 Task: Reset the filters.
Action: Mouse moved to (18, 88)
Screenshot: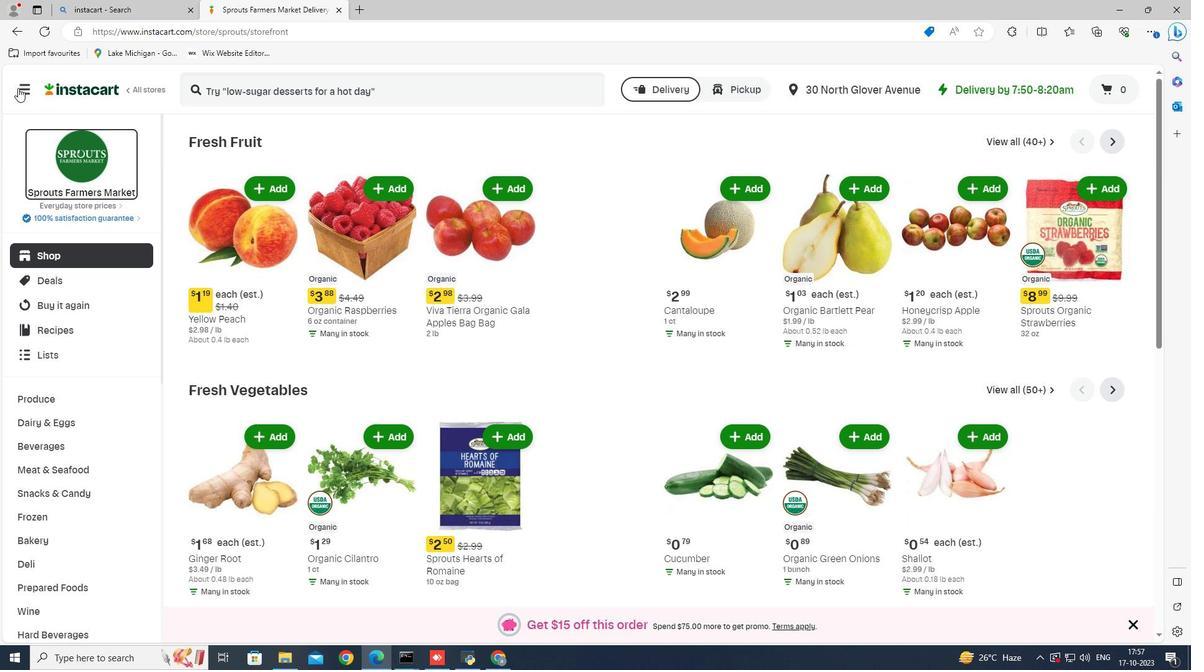 
Action: Mouse pressed left at (18, 88)
Screenshot: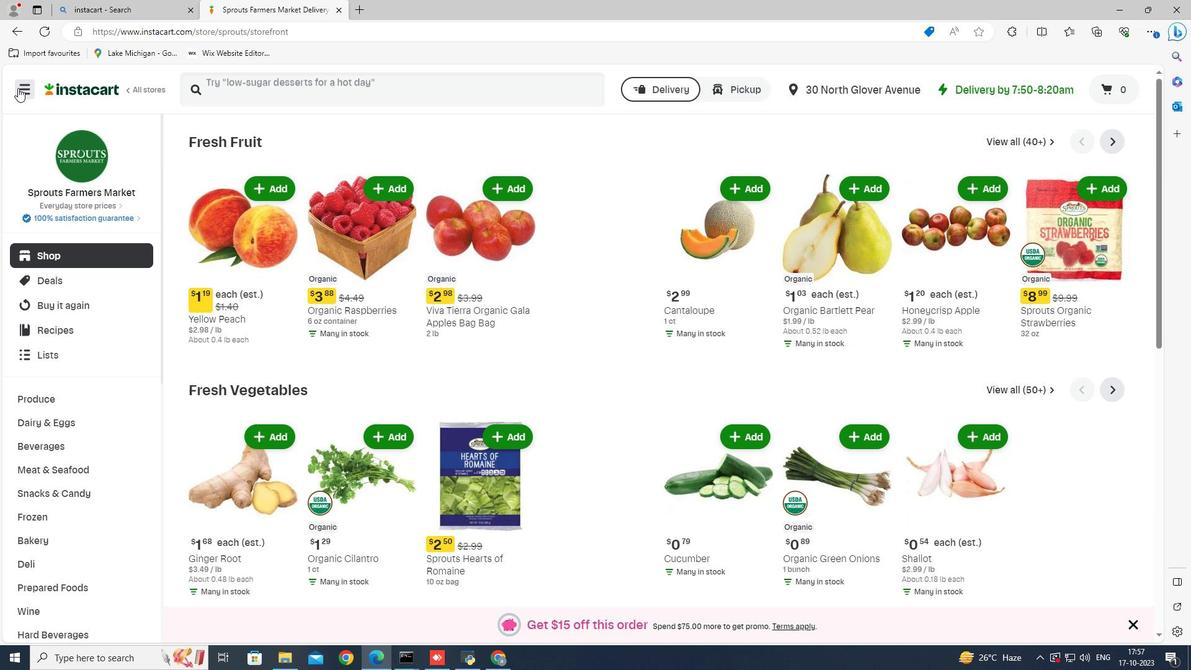 
Action: Mouse moved to (65, 345)
Screenshot: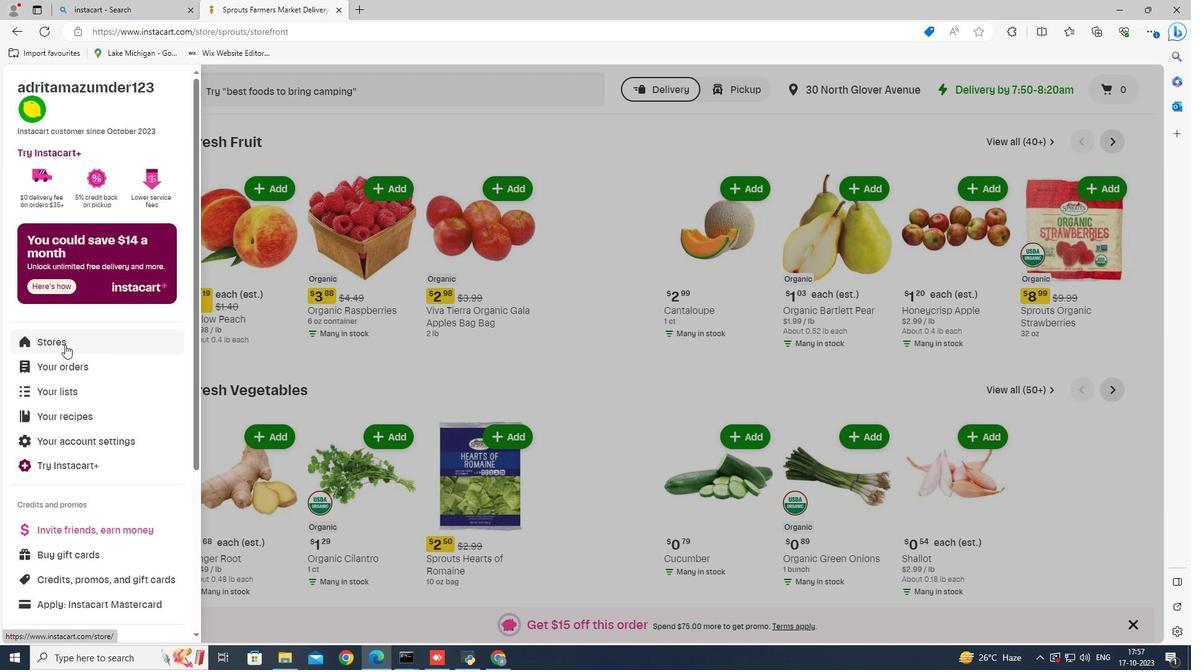 
Action: Mouse pressed left at (65, 345)
Screenshot: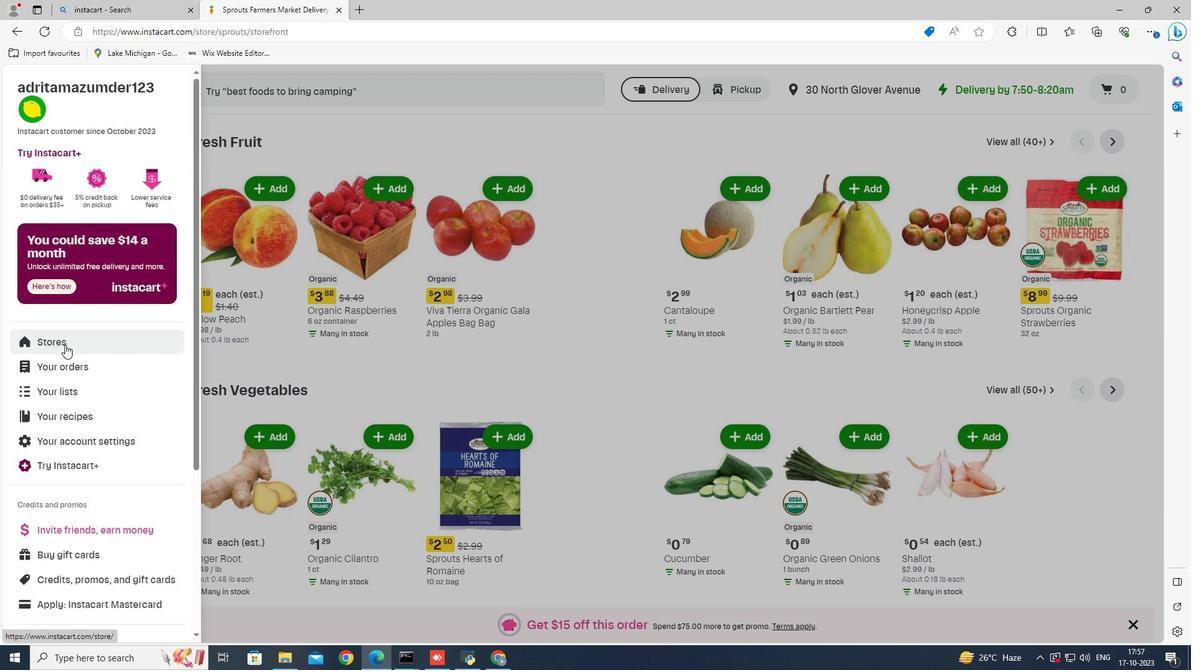 
Action: Mouse moved to (282, 144)
Screenshot: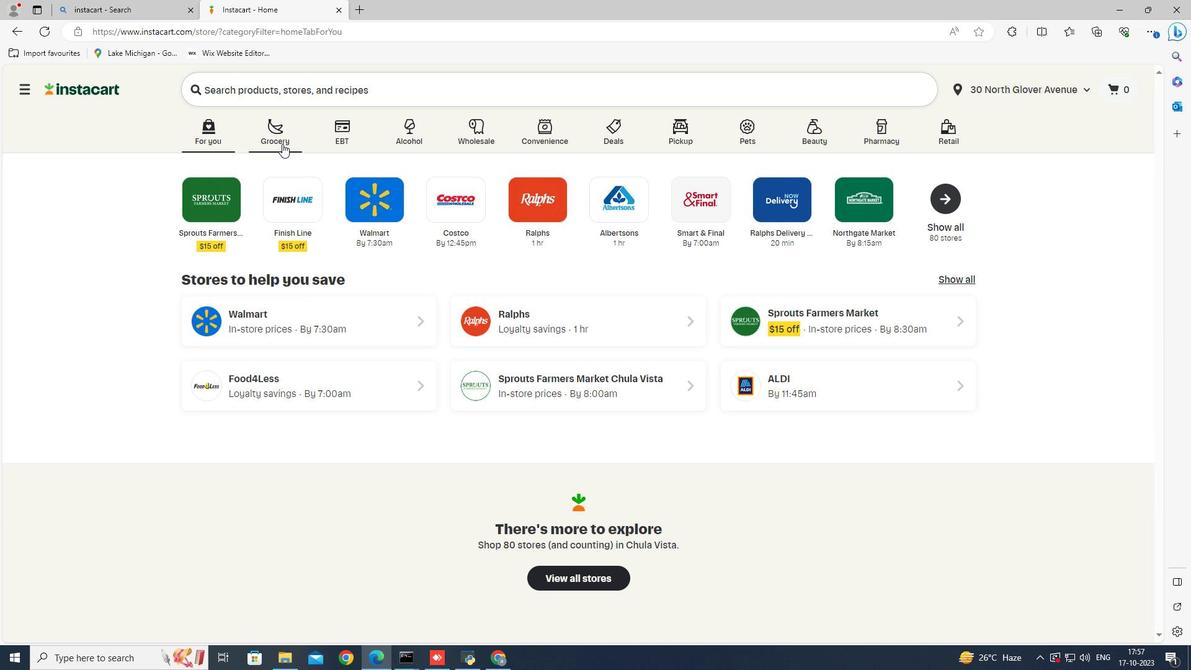 
Action: Mouse pressed left at (282, 144)
Screenshot: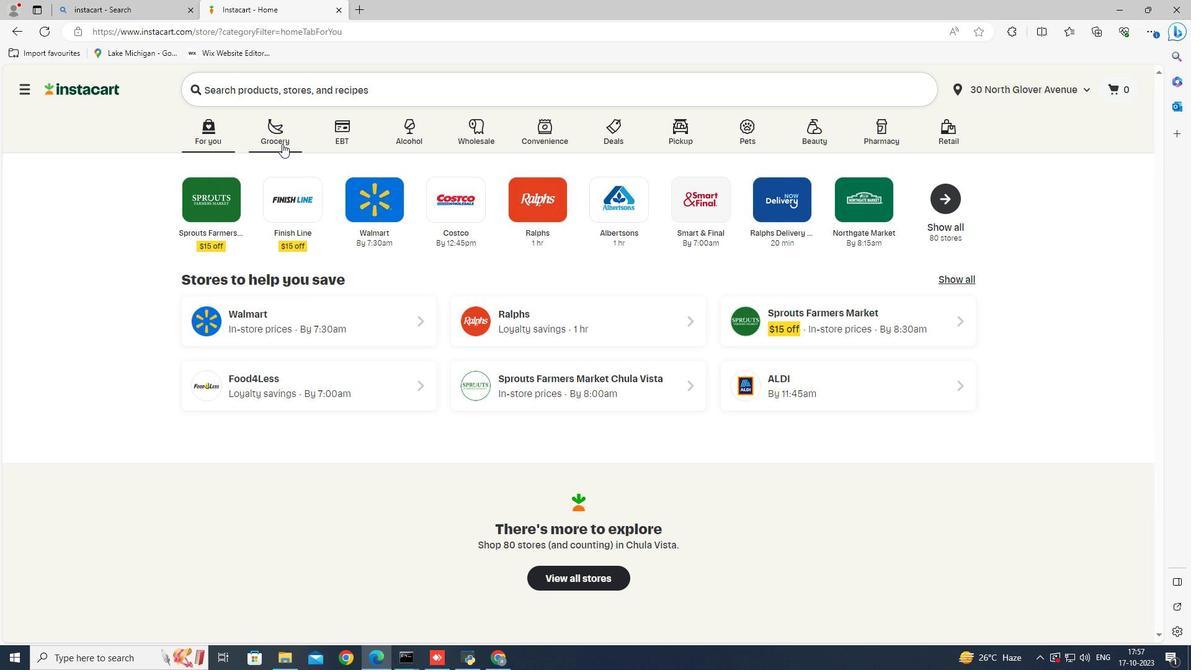 
Action: Mouse moved to (790, 273)
Screenshot: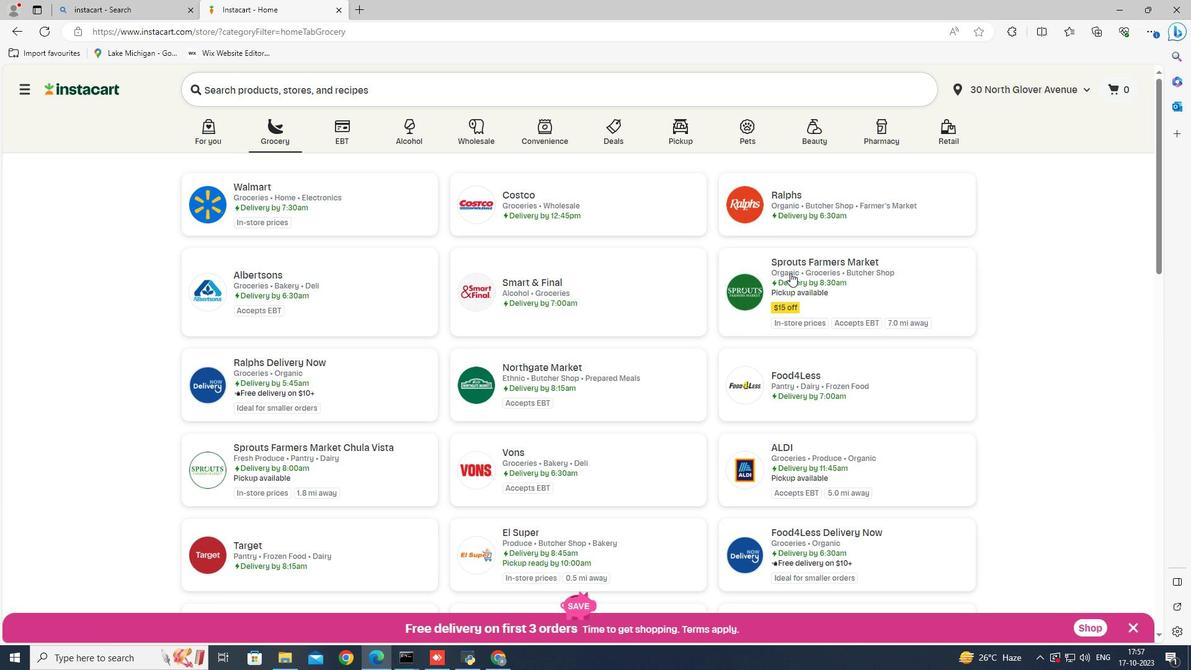 
Action: Mouse pressed left at (790, 273)
Screenshot: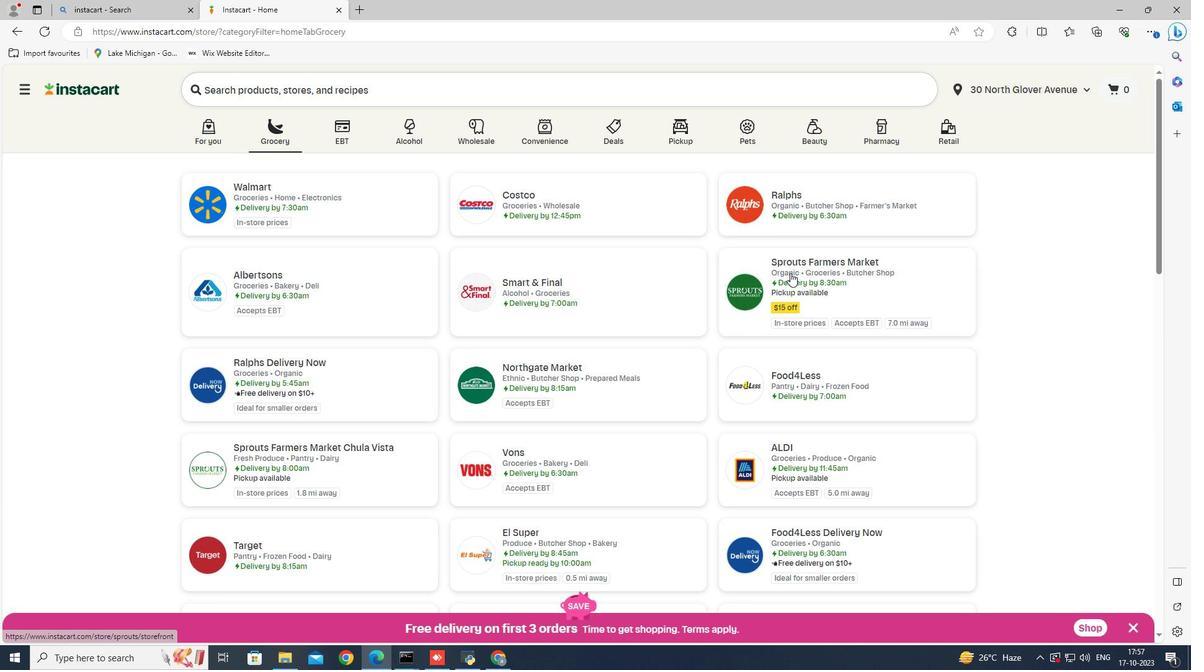 
Action: Mouse moved to (80, 478)
Screenshot: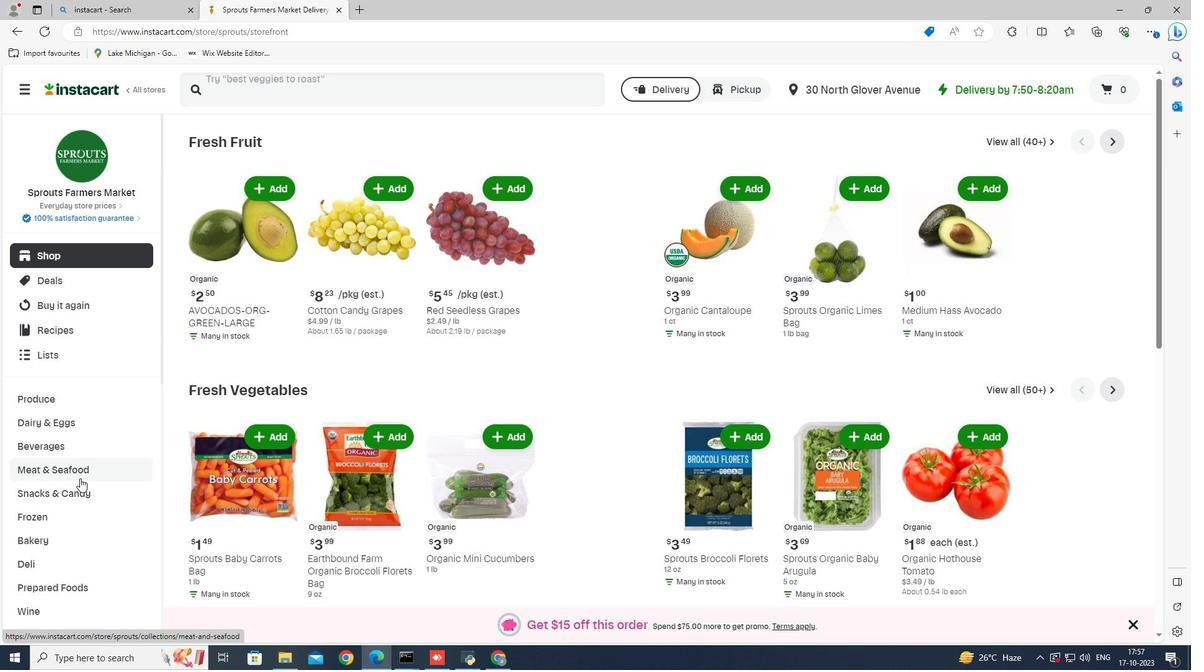 
Action: Mouse pressed left at (80, 478)
Screenshot: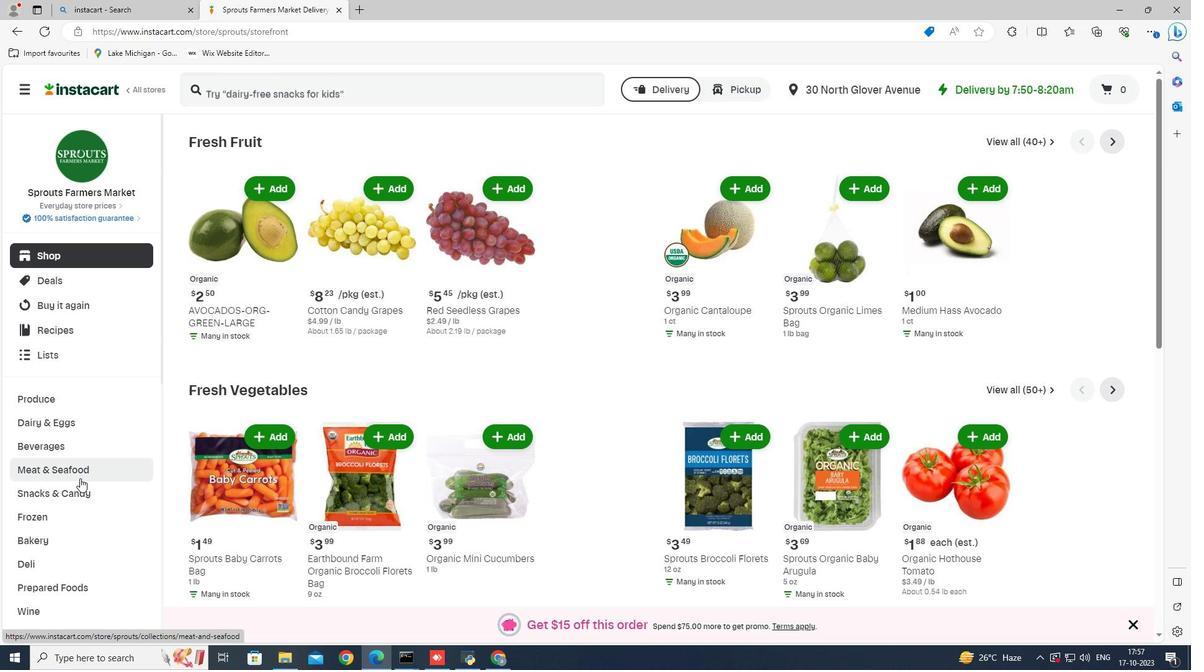 
Action: Mouse moved to (364, 173)
Screenshot: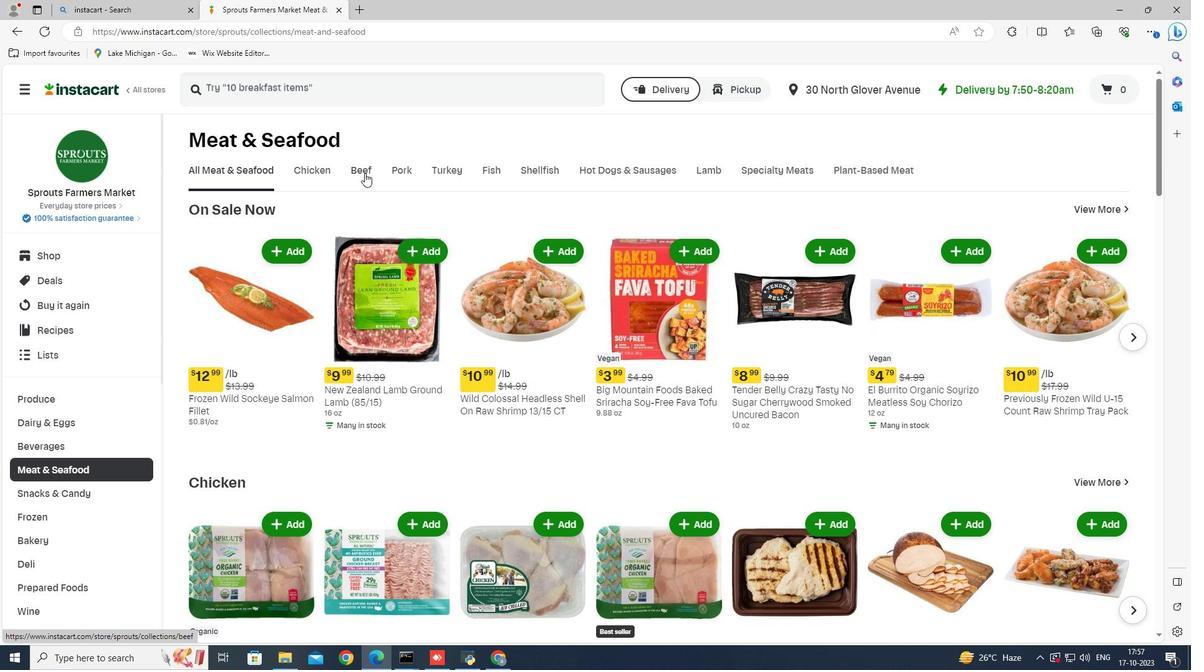 
Action: Mouse pressed left at (364, 173)
Screenshot: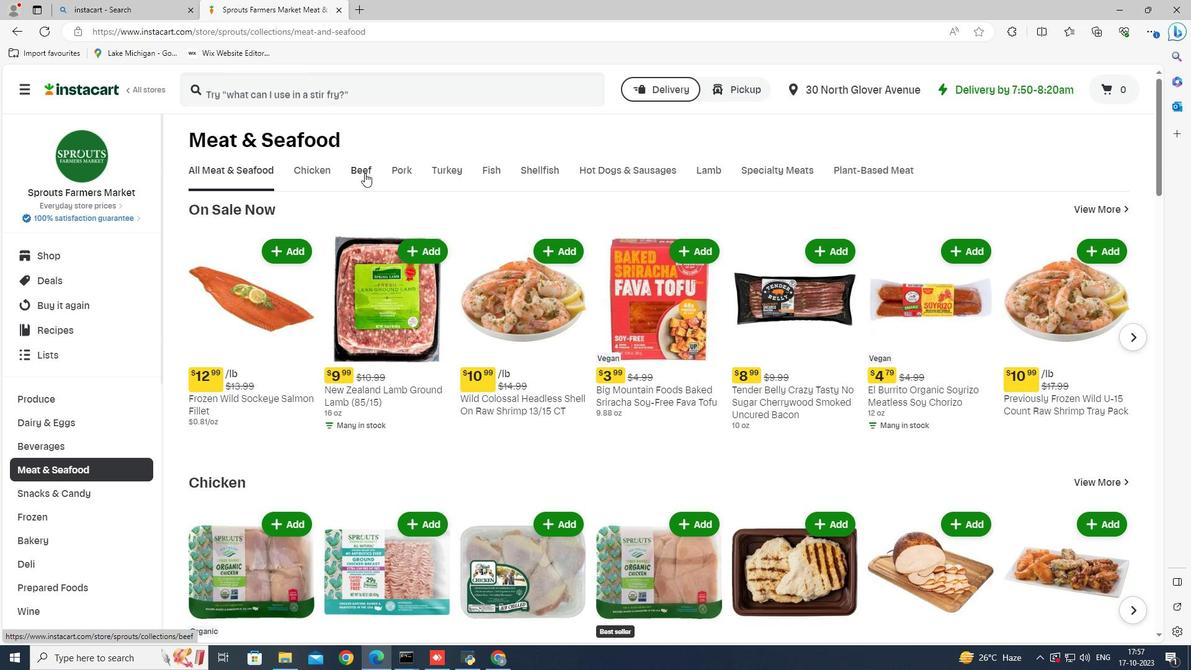 
Action: Mouse moved to (669, 219)
Screenshot: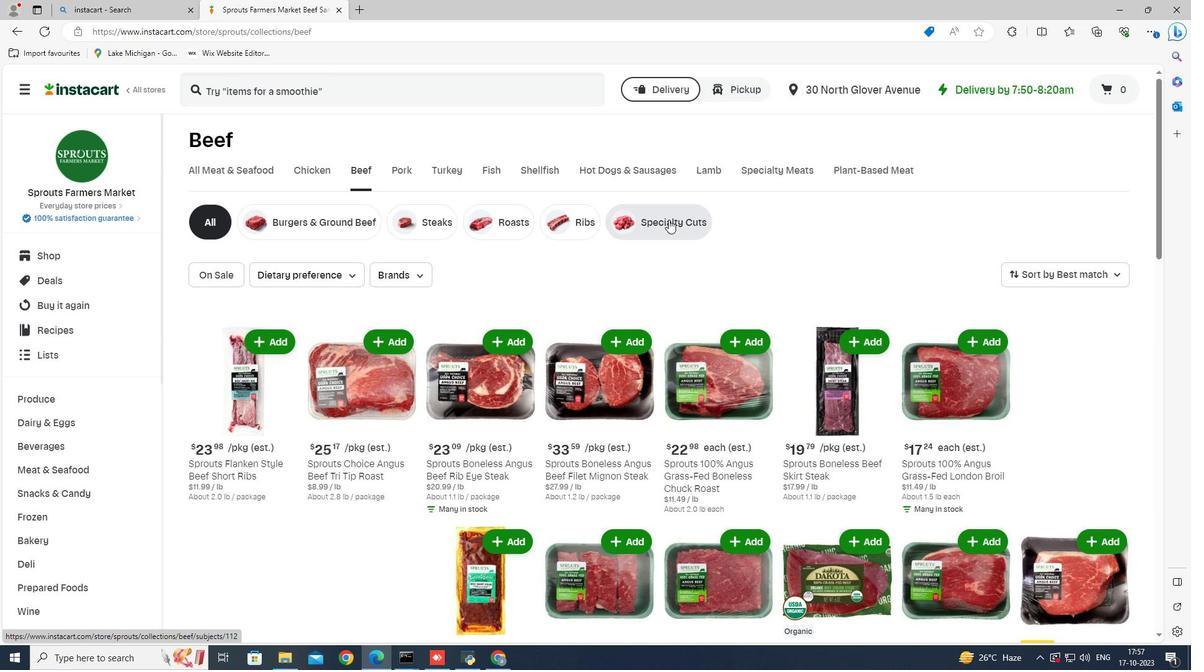 
Action: Mouse pressed left at (669, 219)
Screenshot: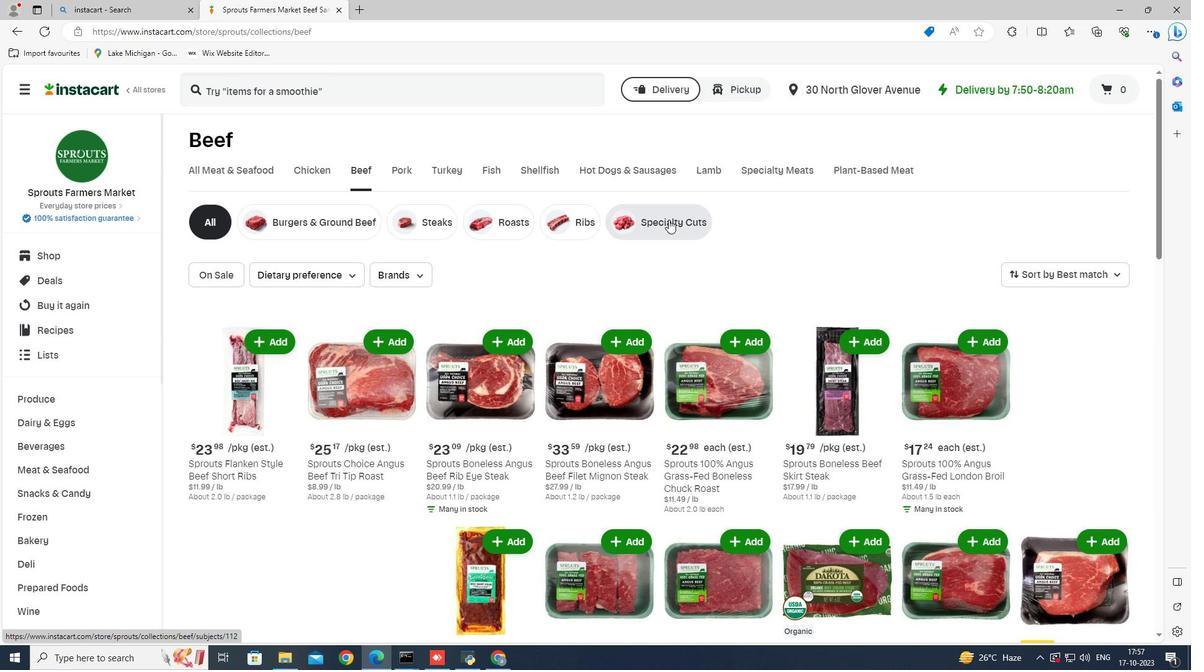 
Action: Mouse moved to (423, 274)
Screenshot: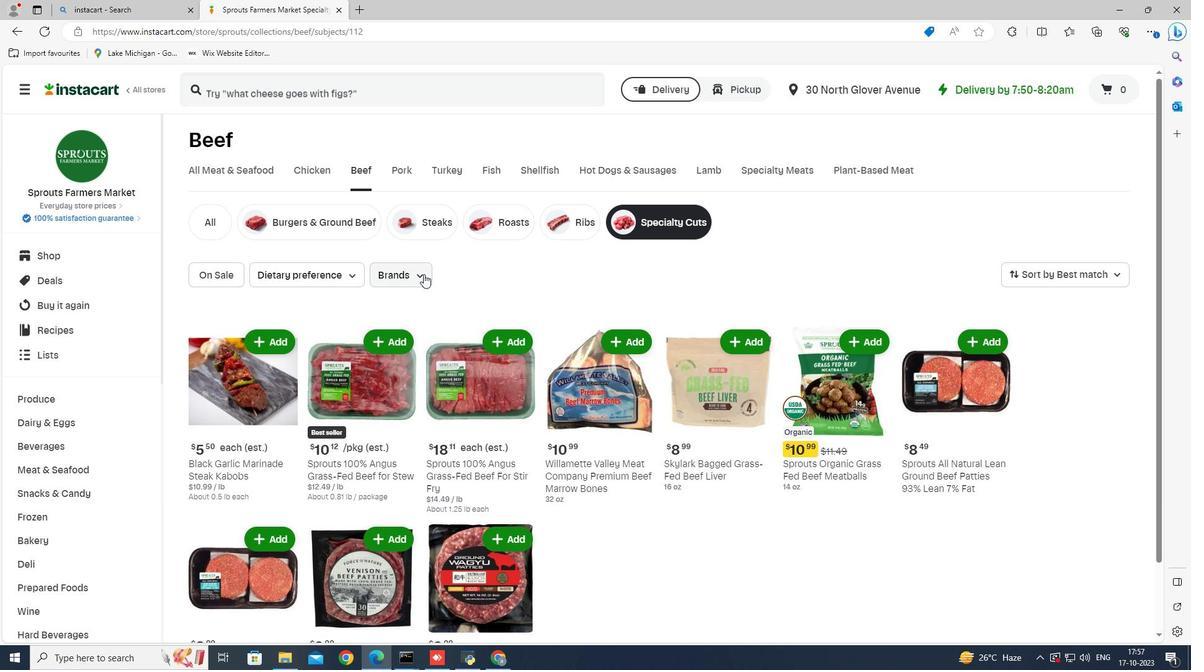 
Action: Mouse pressed left at (423, 274)
Screenshot: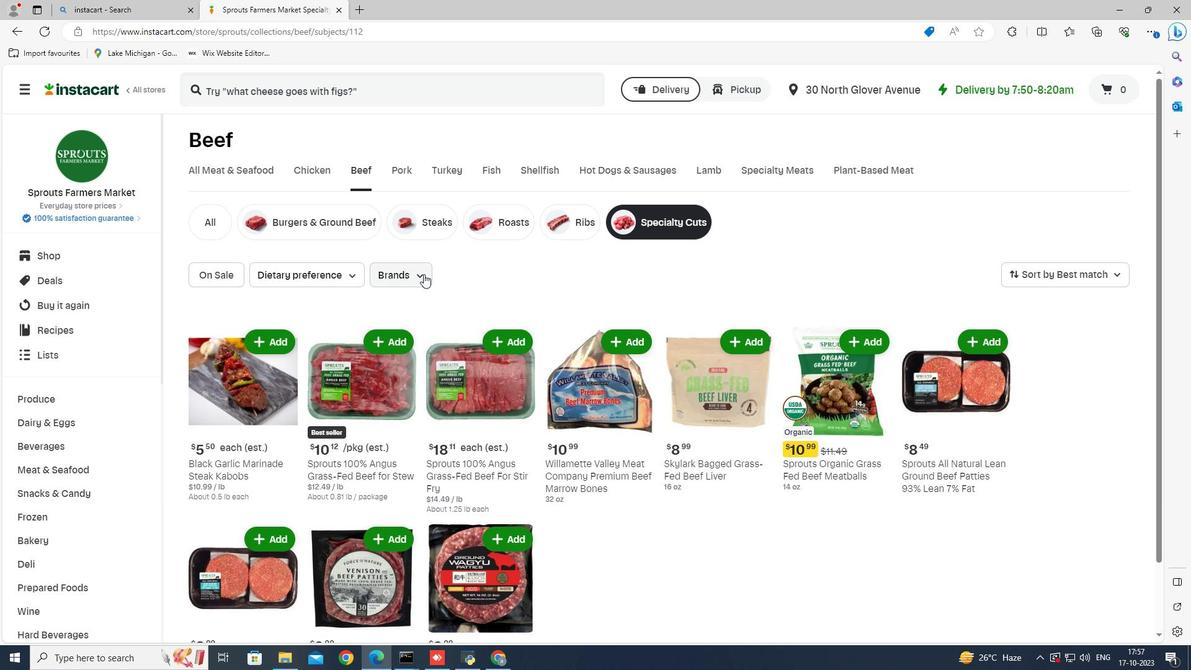 
Action: Mouse moved to (398, 409)
Screenshot: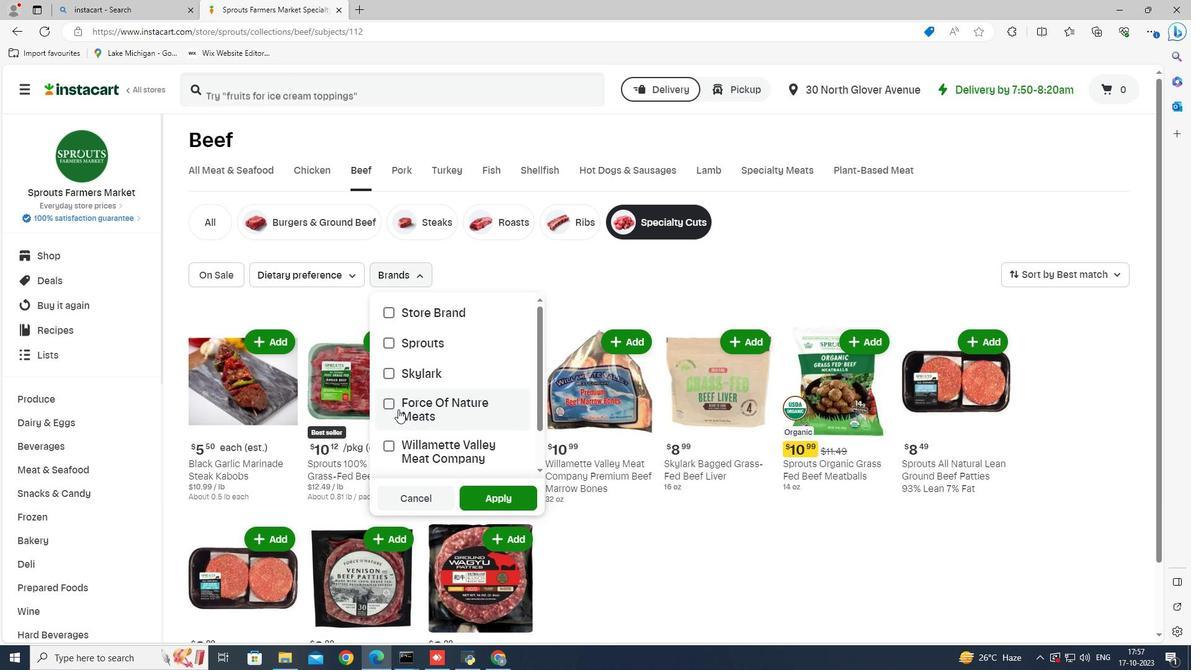 
Action: Mouse pressed left at (398, 409)
Screenshot: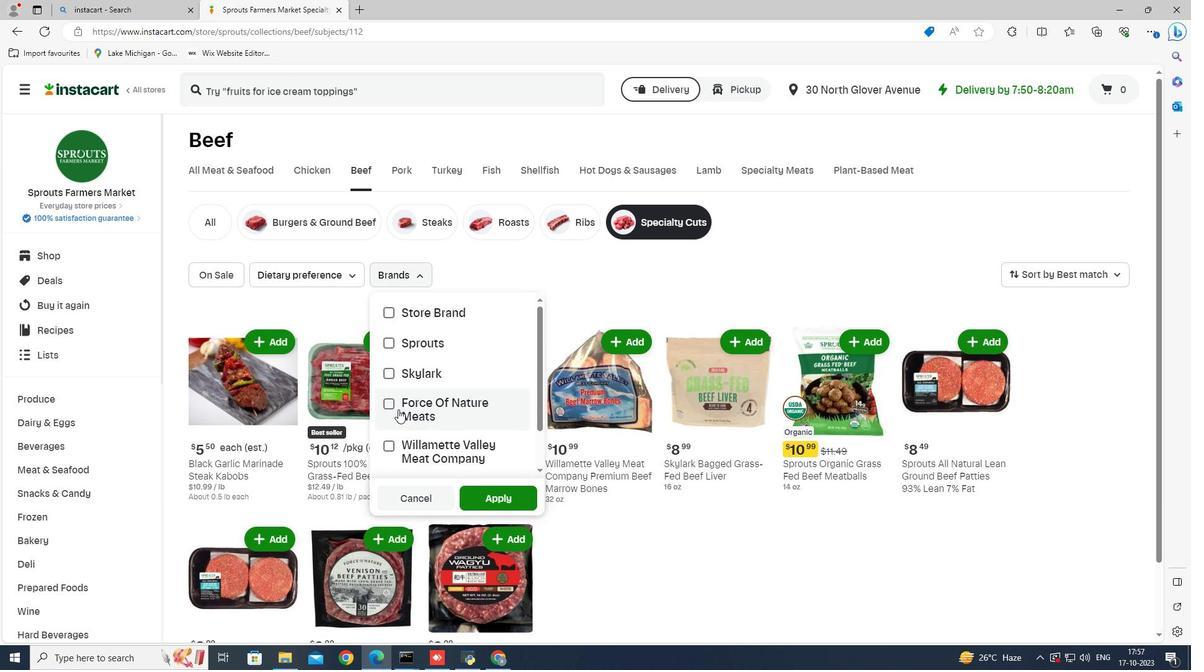 
Action: Mouse moved to (504, 499)
Screenshot: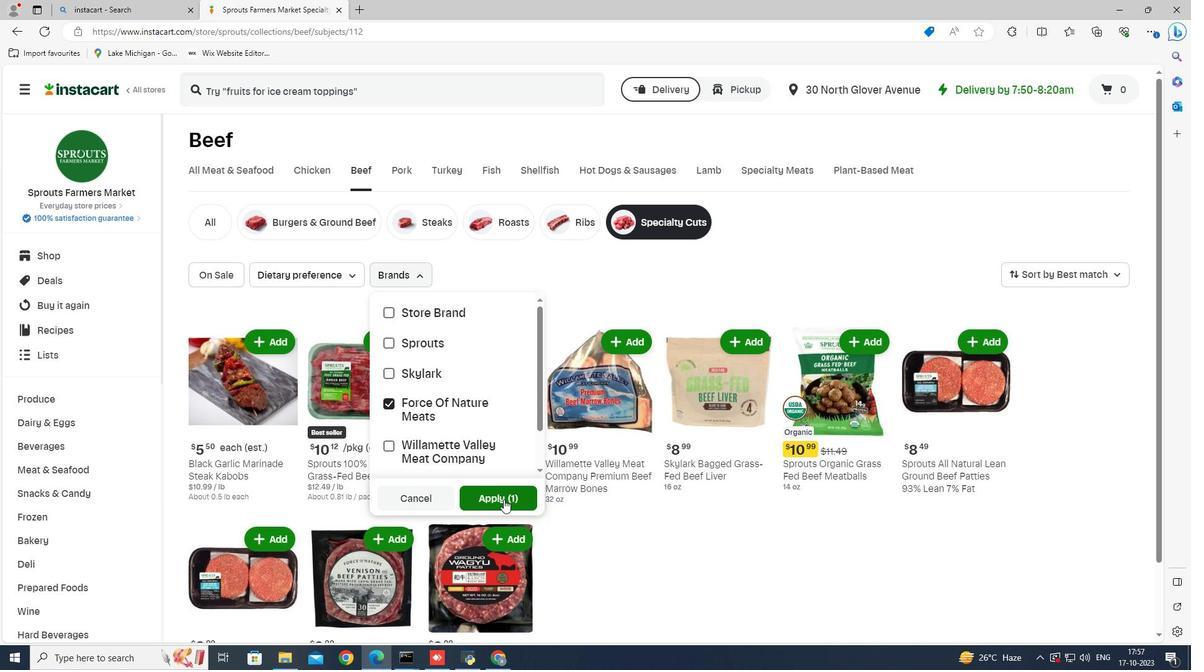 
Action: Mouse pressed left at (504, 499)
Screenshot: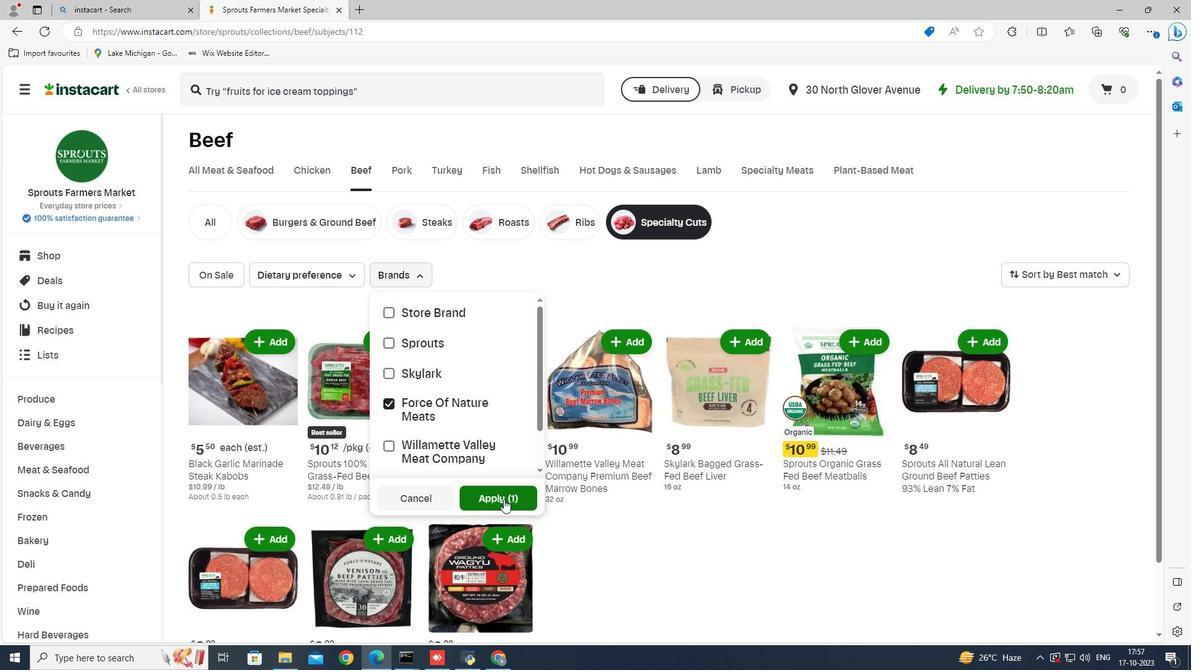 
Action: Mouse moved to (461, 274)
Screenshot: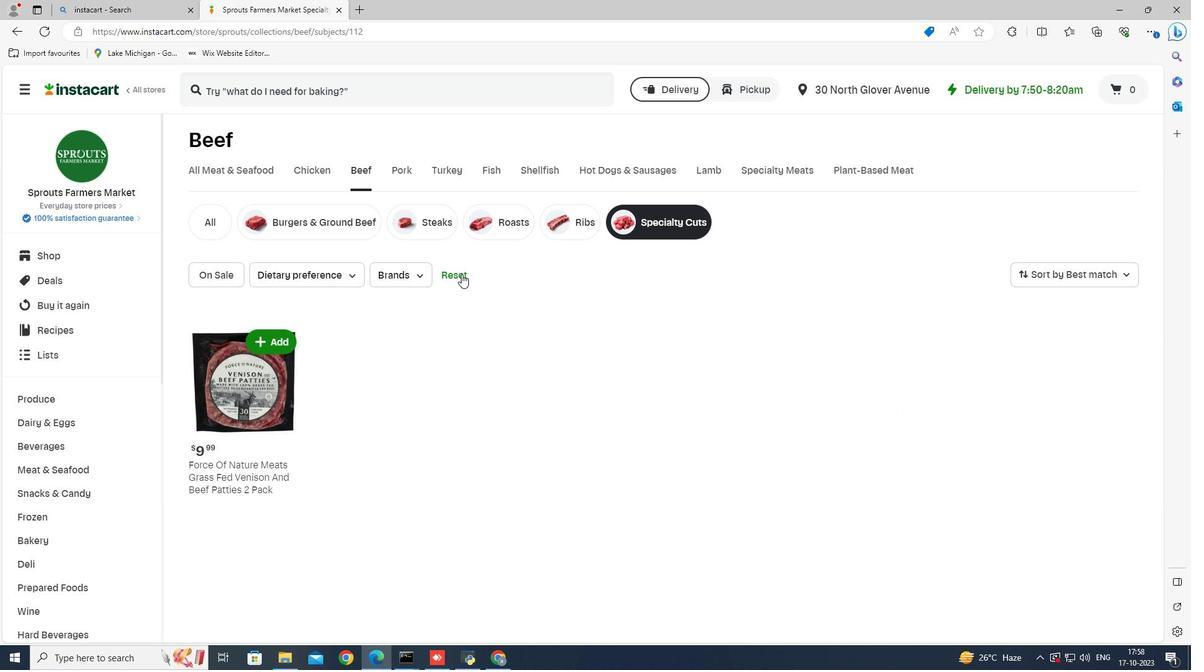 
Action: Mouse pressed left at (461, 274)
Screenshot: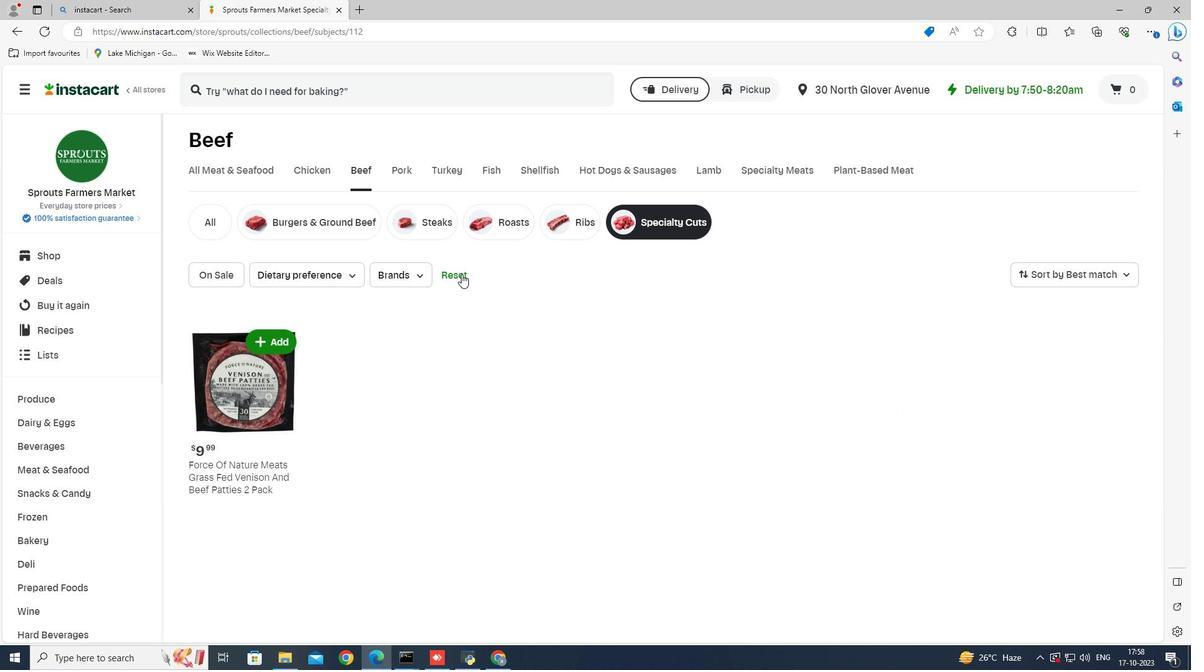 
Action: Mouse moved to (459, 278)
Screenshot: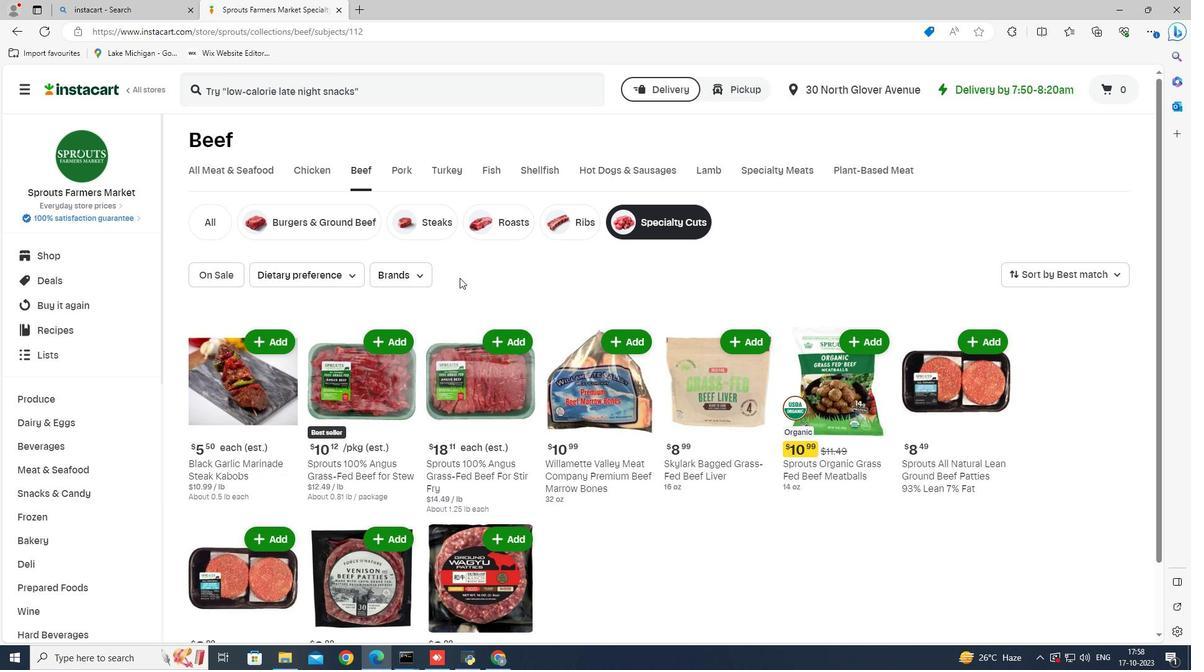 
